Task: Learn more about a business.
Action: Mouse moved to (914, 99)
Screenshot: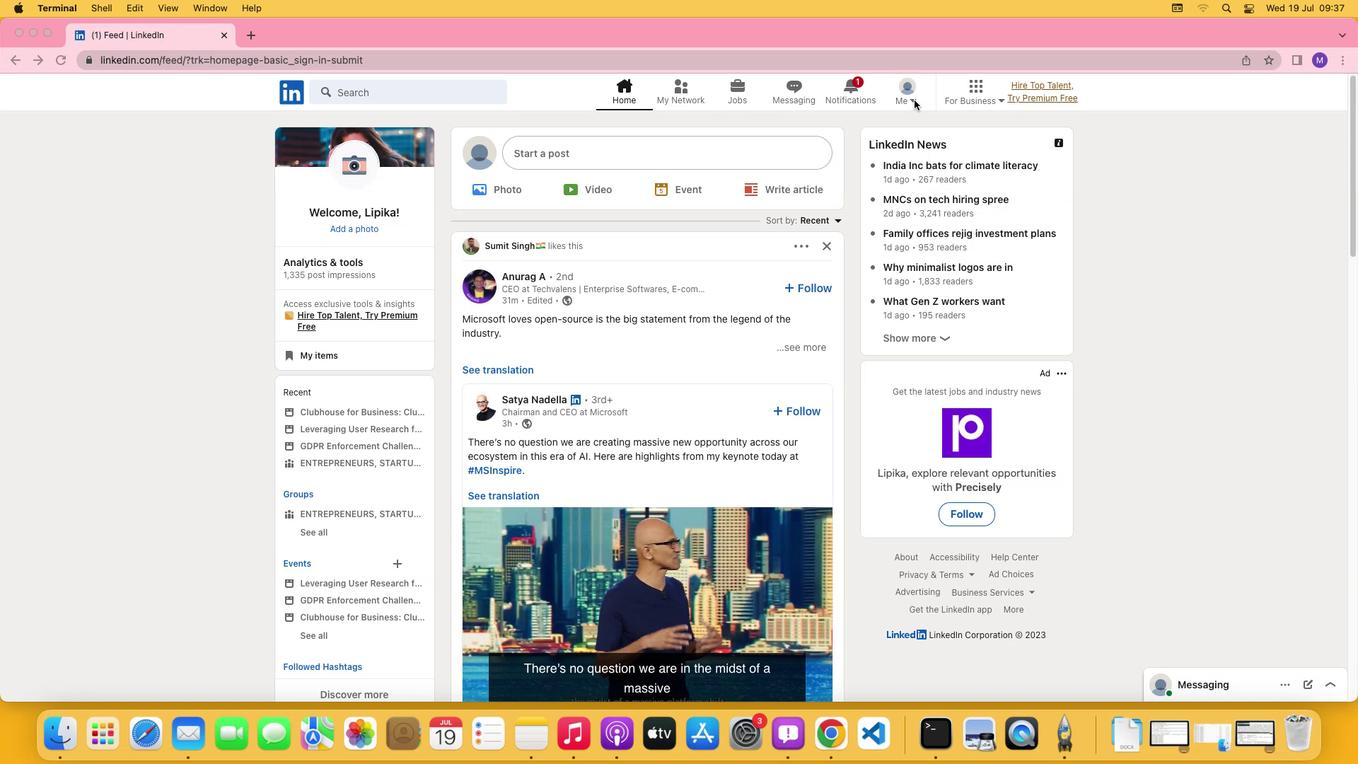 
Action: Mouse pressed left at (914, 99)
Screenshot: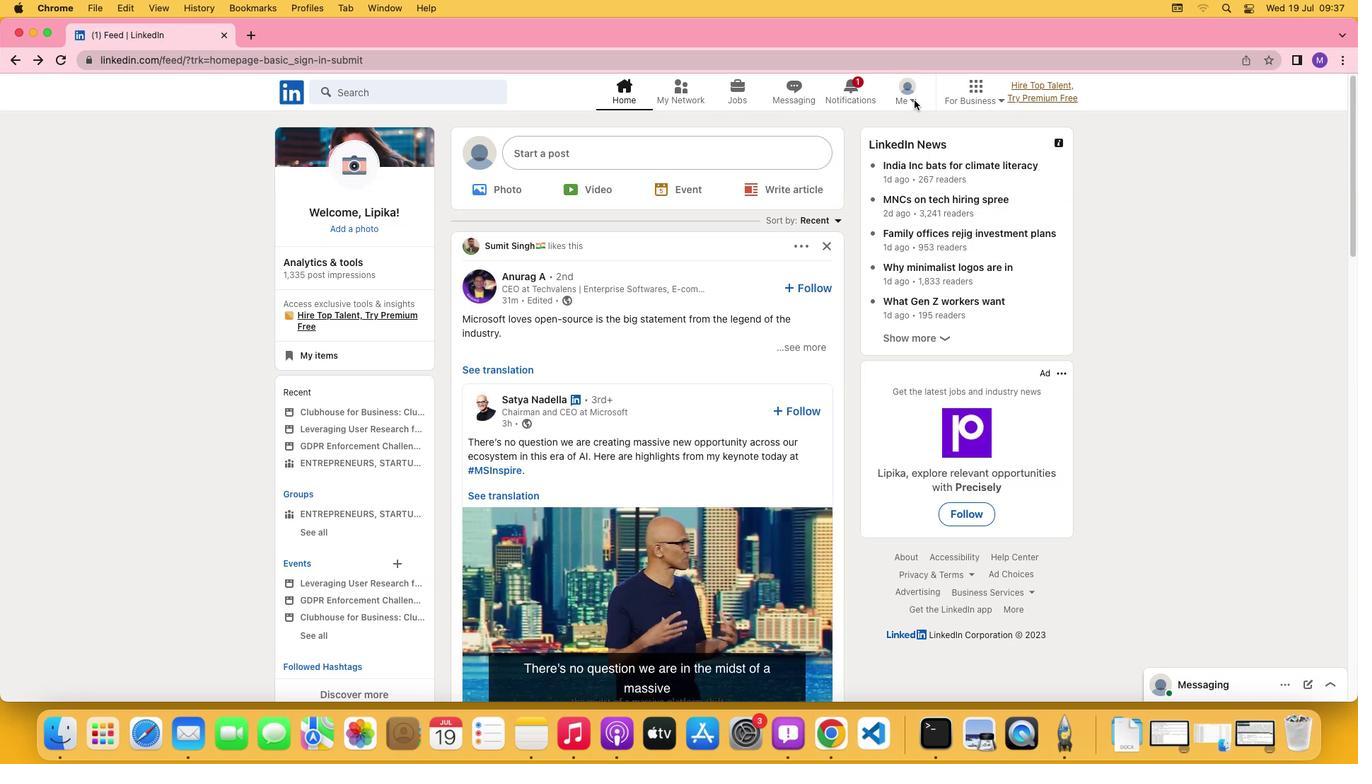 
Action: Mouse moved to (912, 101)
Screenshot: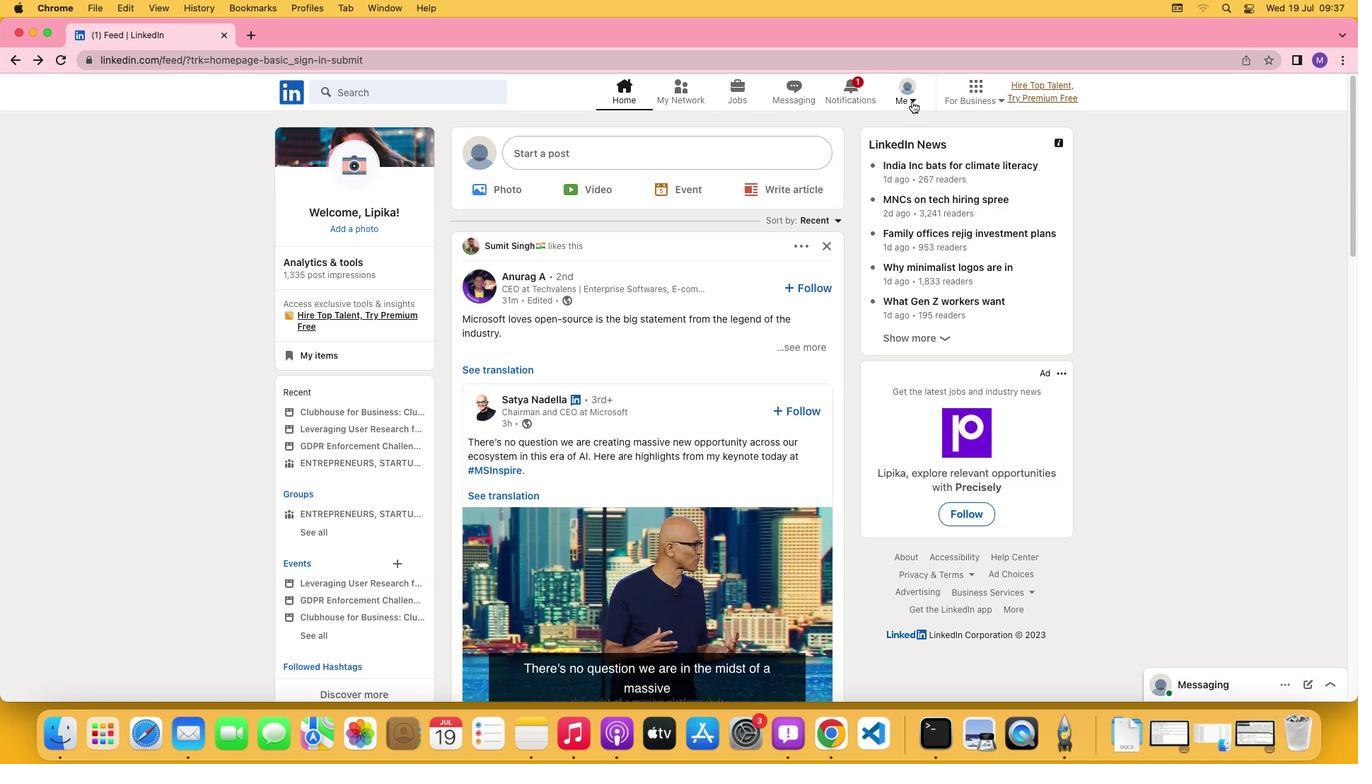 
Action: Mouse pressed left at (912, 101)
Screenshot: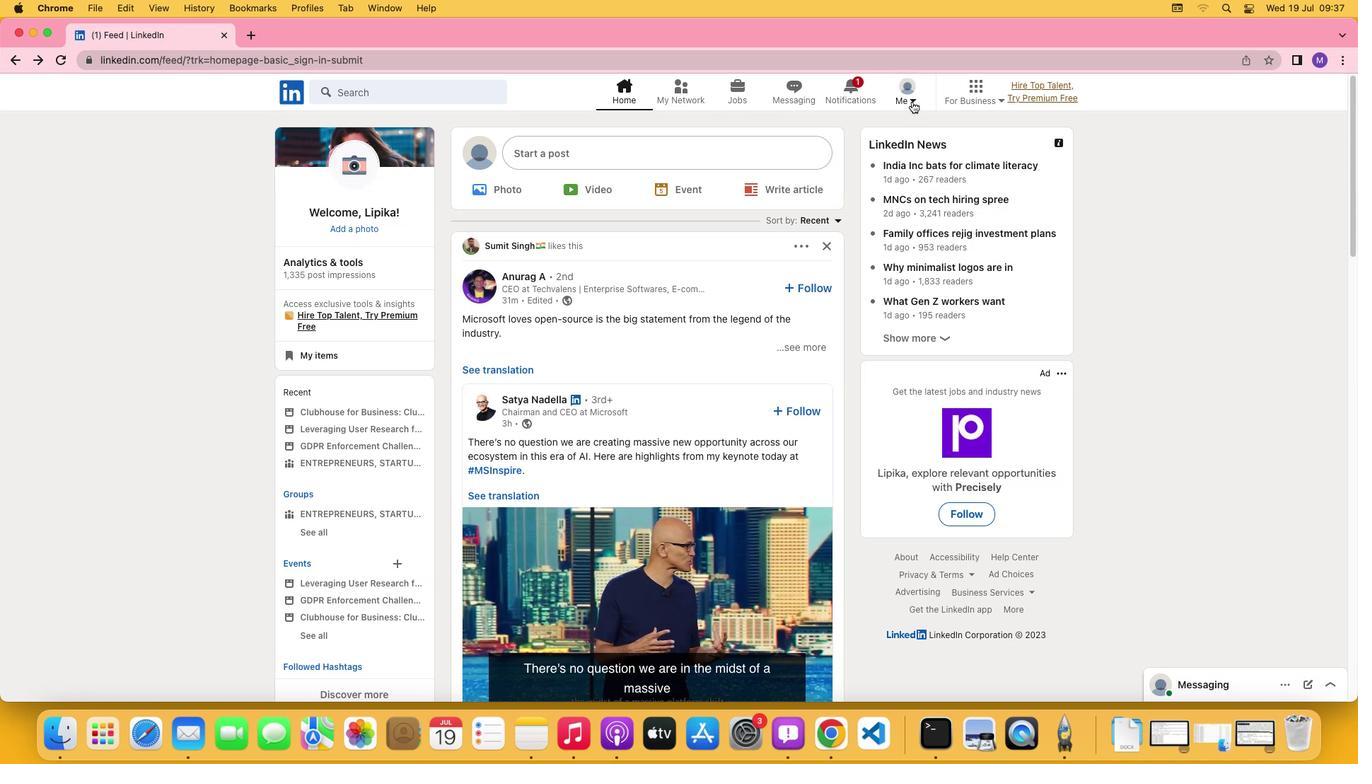 
Action: Mouse moved to (771, 248)
Screenshot: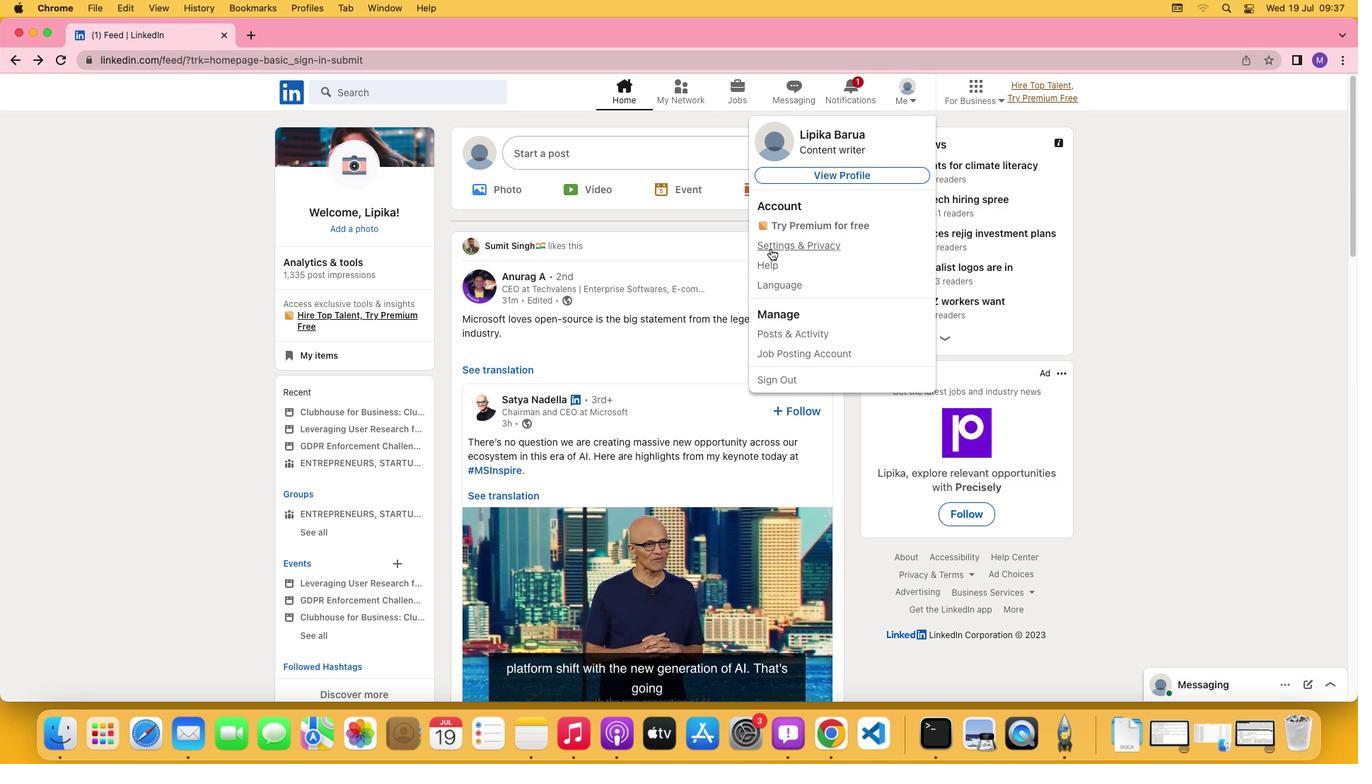 
Action: Mouse pressed left at (771, 248)
Screenshot: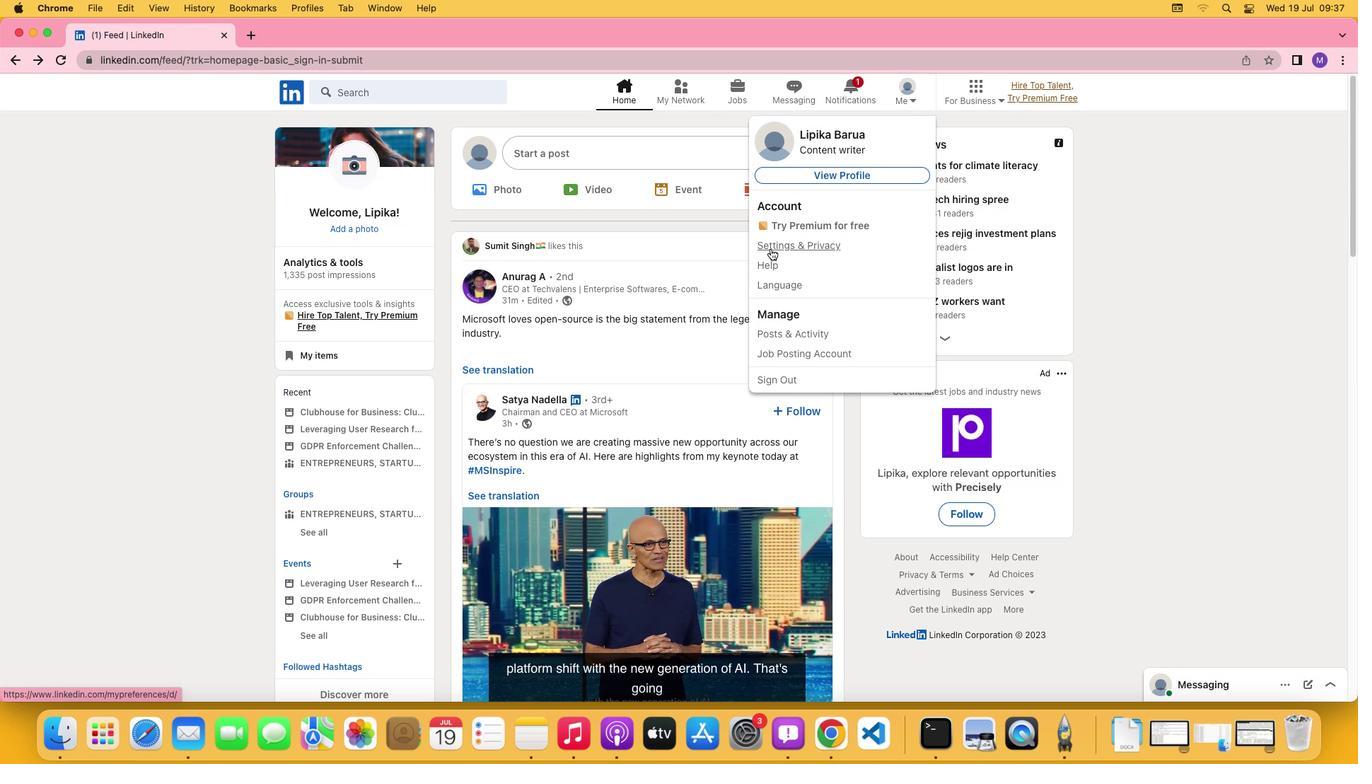 
Action: Mouse moved to (546, 440)
Screenshot: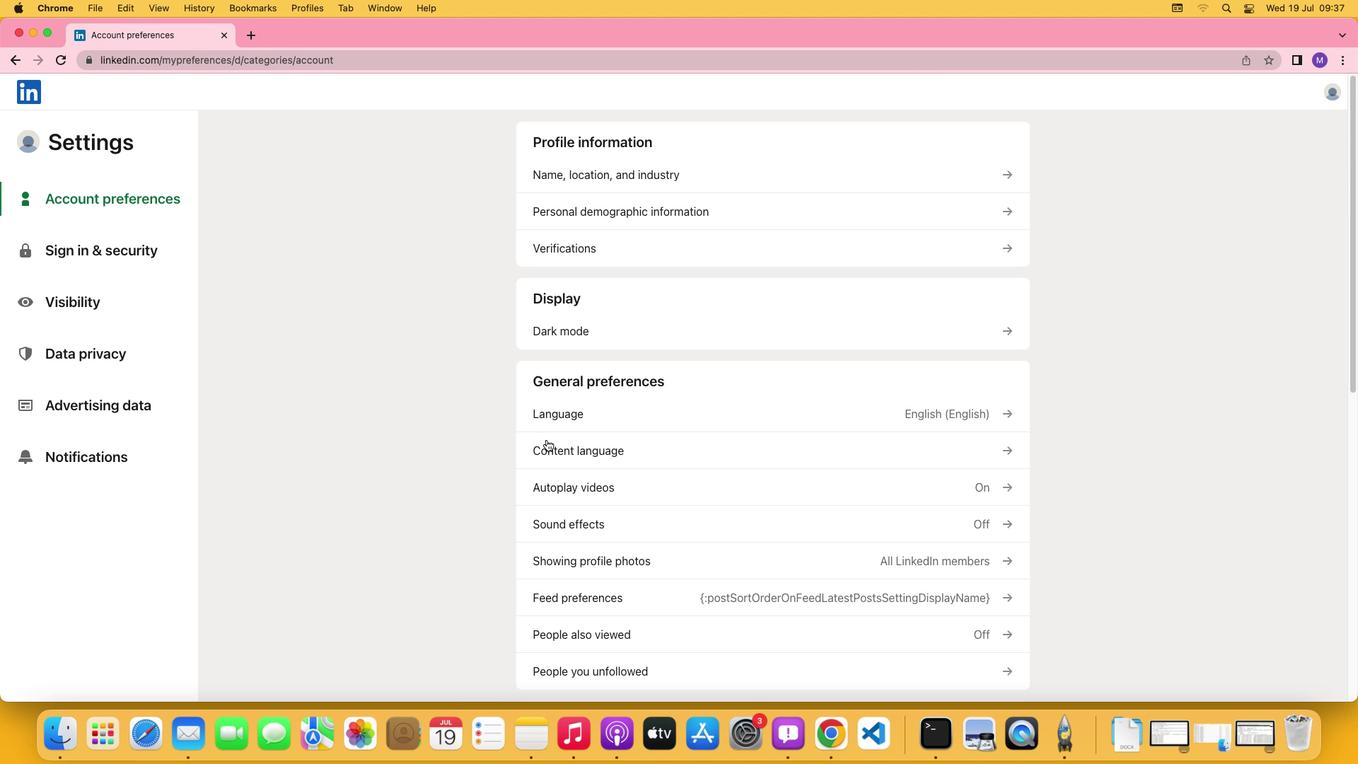 
Action: Mouse scrolled (546, 440) with delta (0, 0)
Screenshot: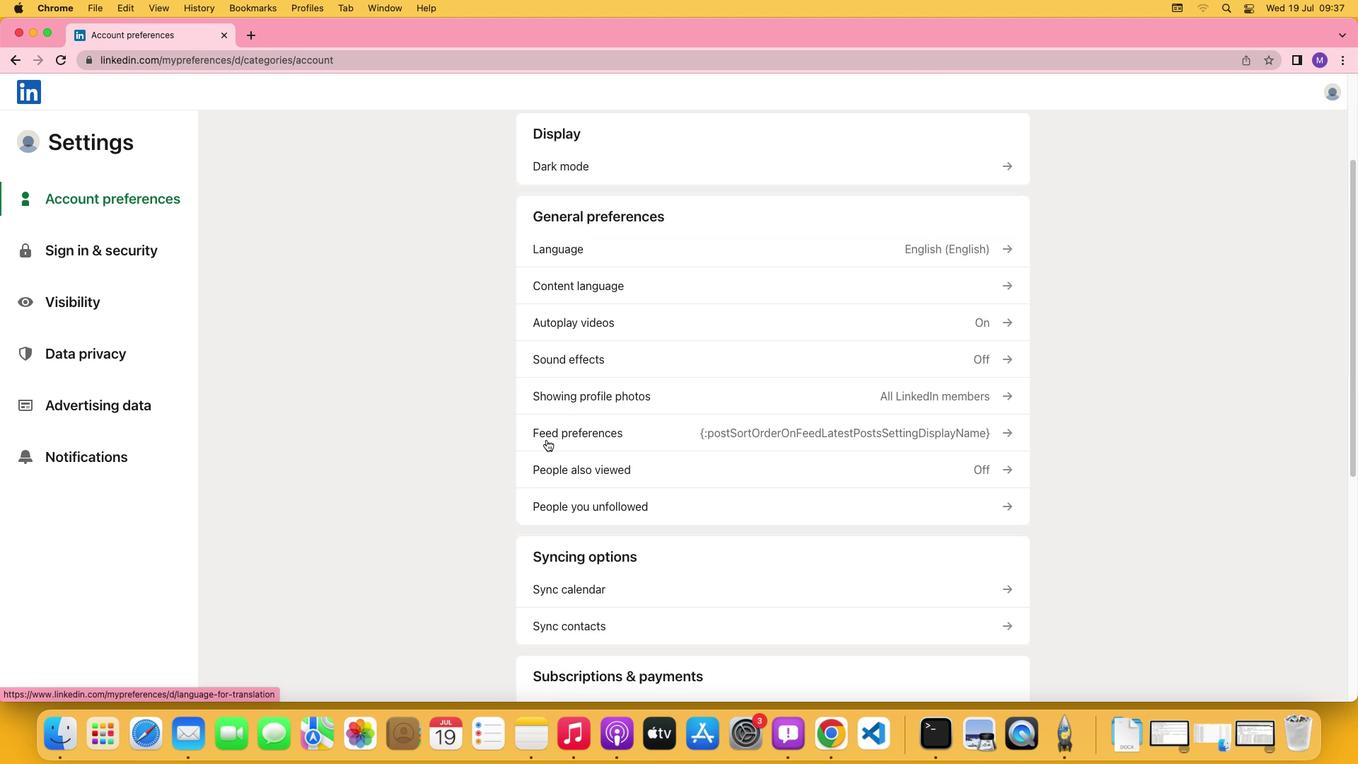 
Action: Mouse scrolled (546, 440) with delta (0, 0)
Screenshot: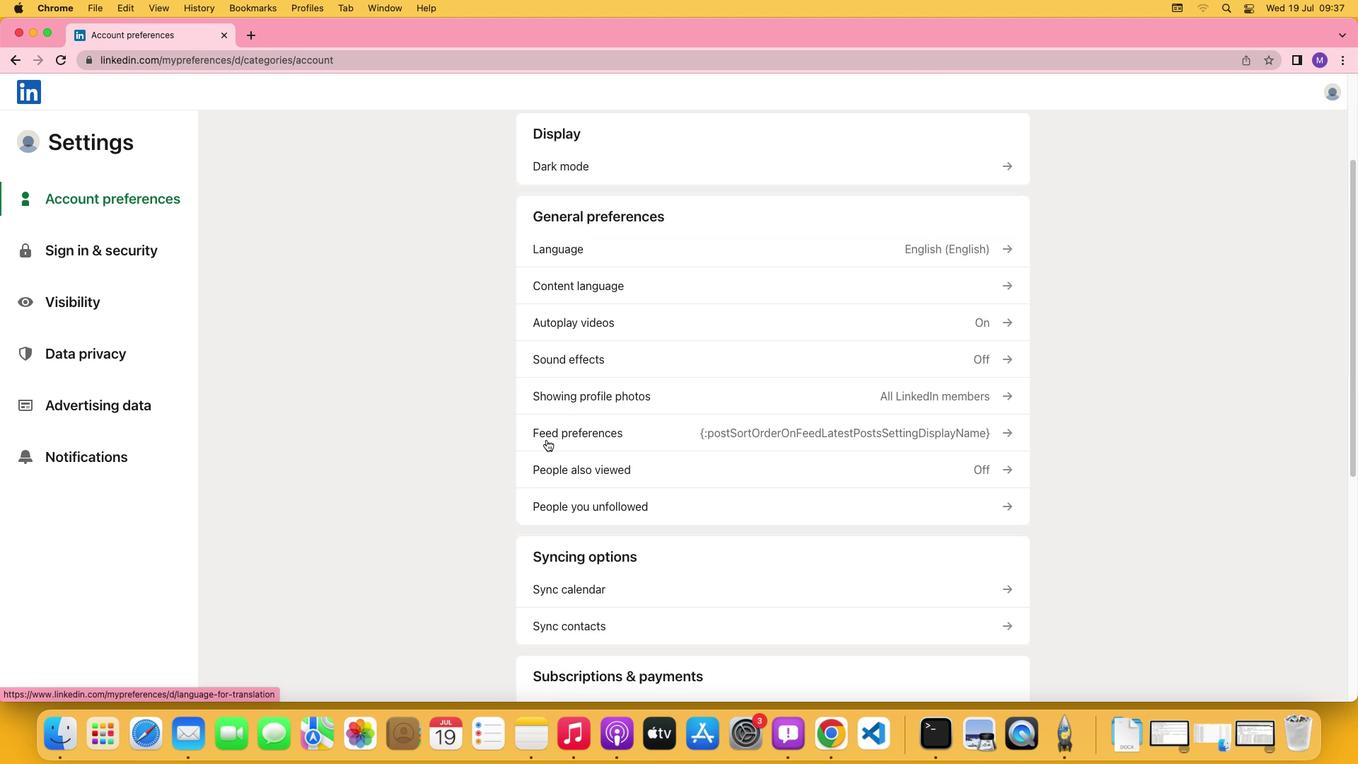 
Action: Mouse scrolled (546, 440) with delta (0, -2)
Screenshot: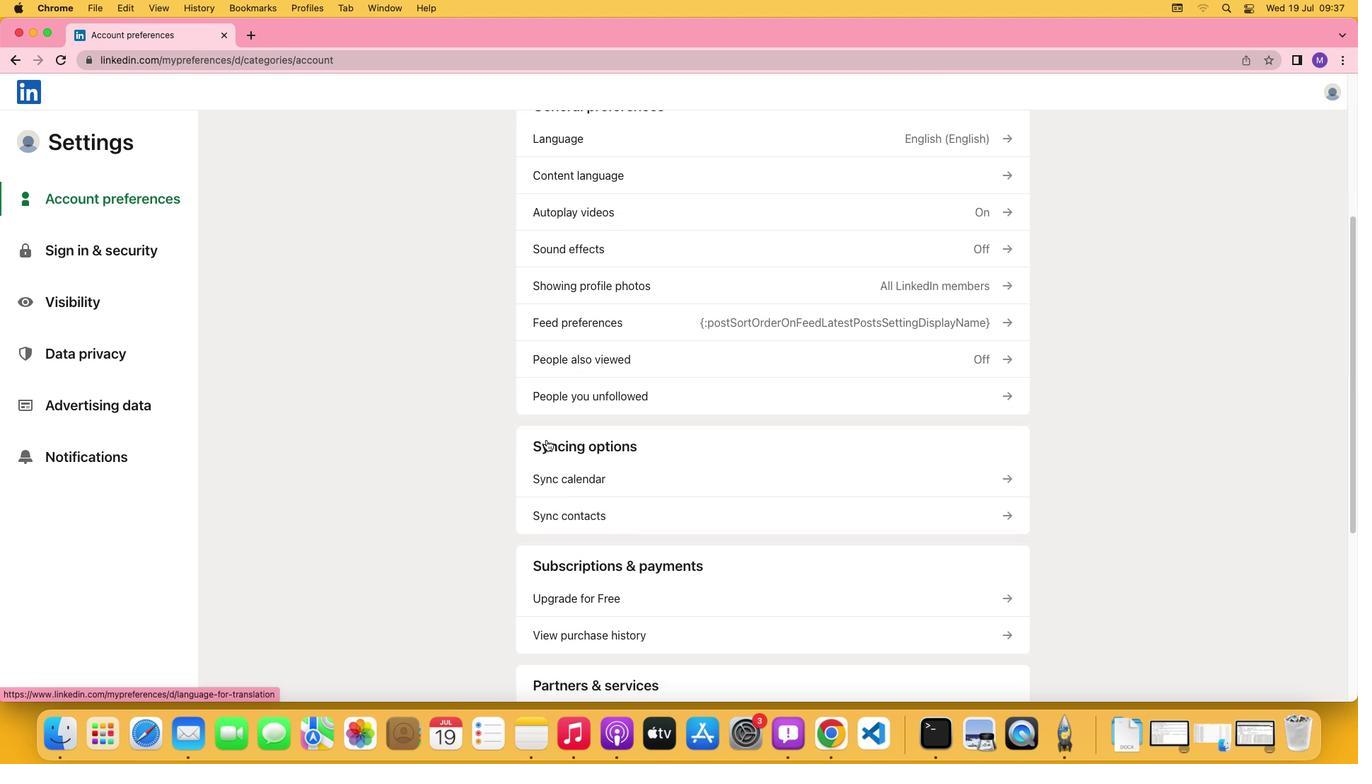 
Action: Mouse scrolled (546, 440) with delta (0, -3)
Screenshot: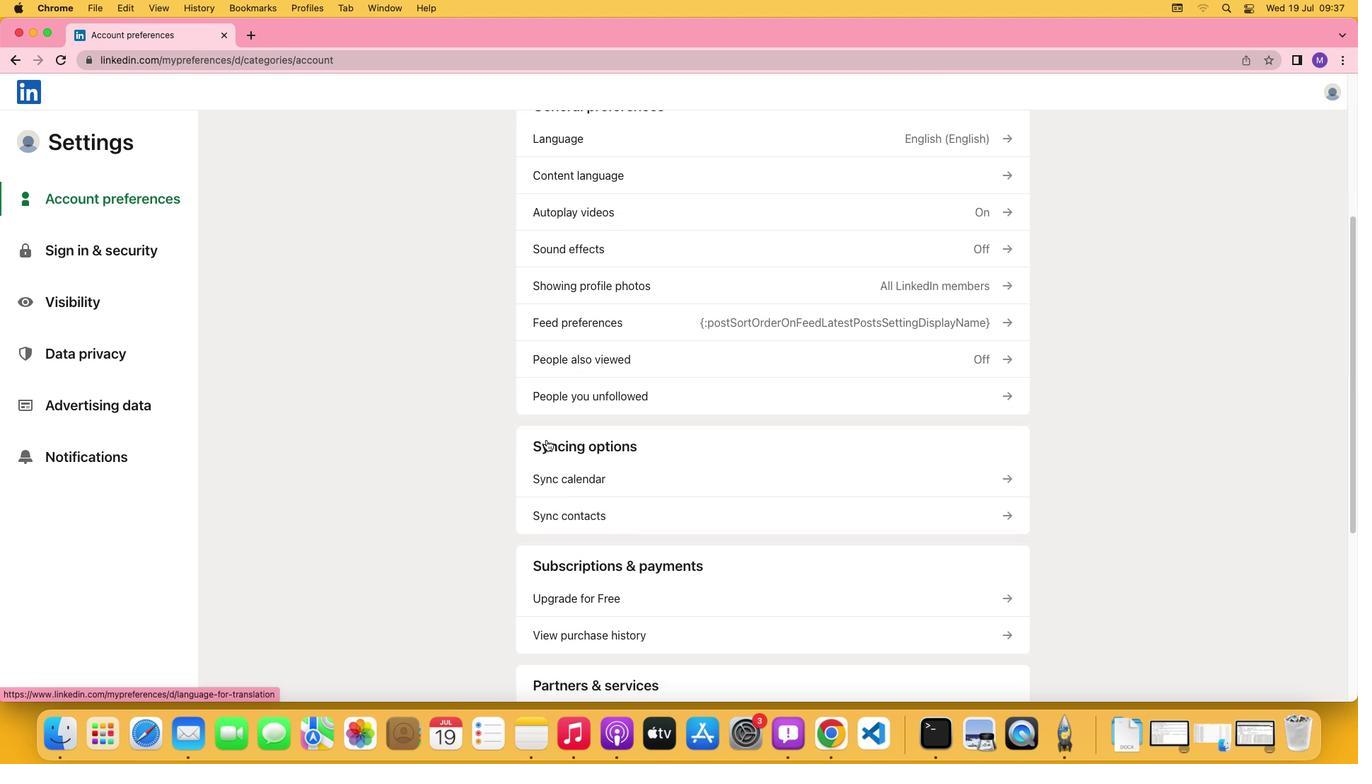 
Action: Mouse scrolled (546, 440) with delta (0, 0)
Screenshot: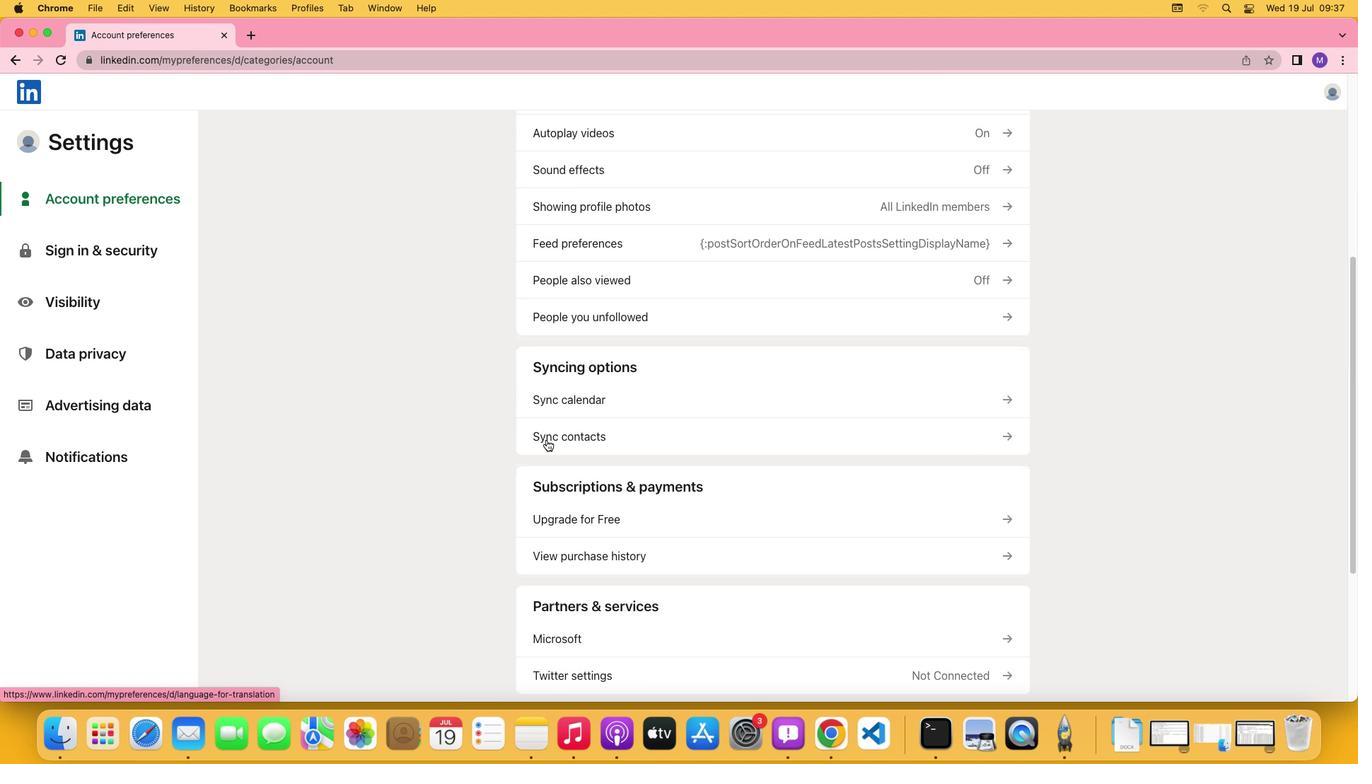 
Action: Mouse scrolled (546, 440) with delta (0, 0)
Screenshot: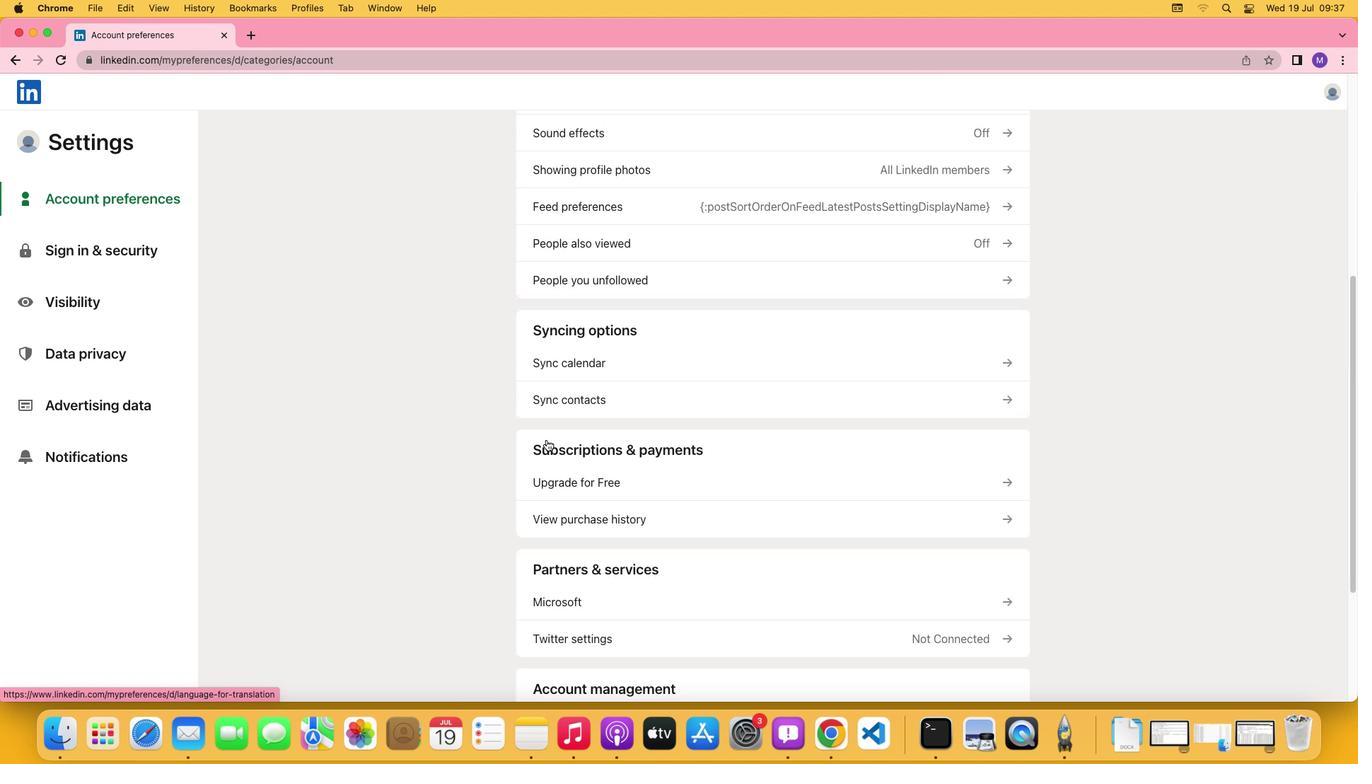 
Action: Mouse scrolled (546, 440) with delta (0, -2)
Screenshot: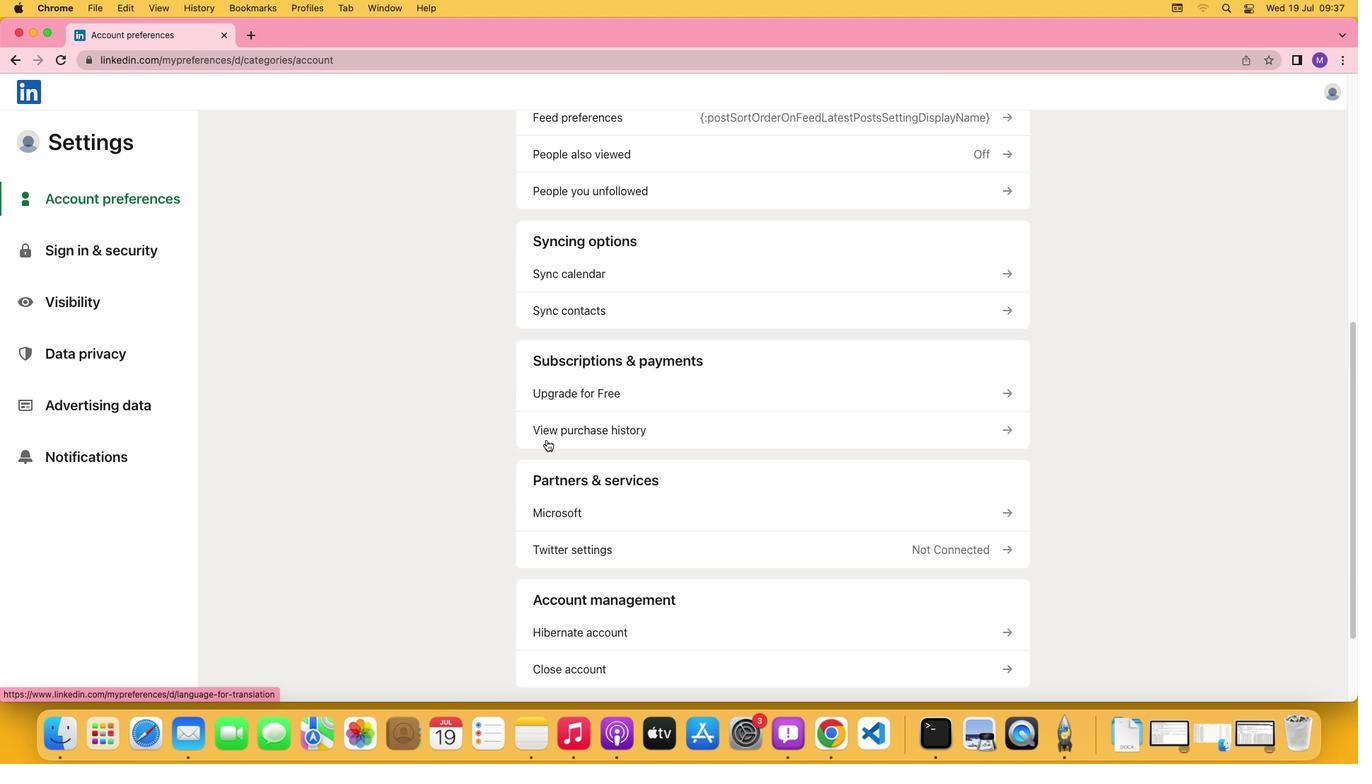 
Action: Mouse scrolled (546, 440) with delta (0, -2)
Screenshot: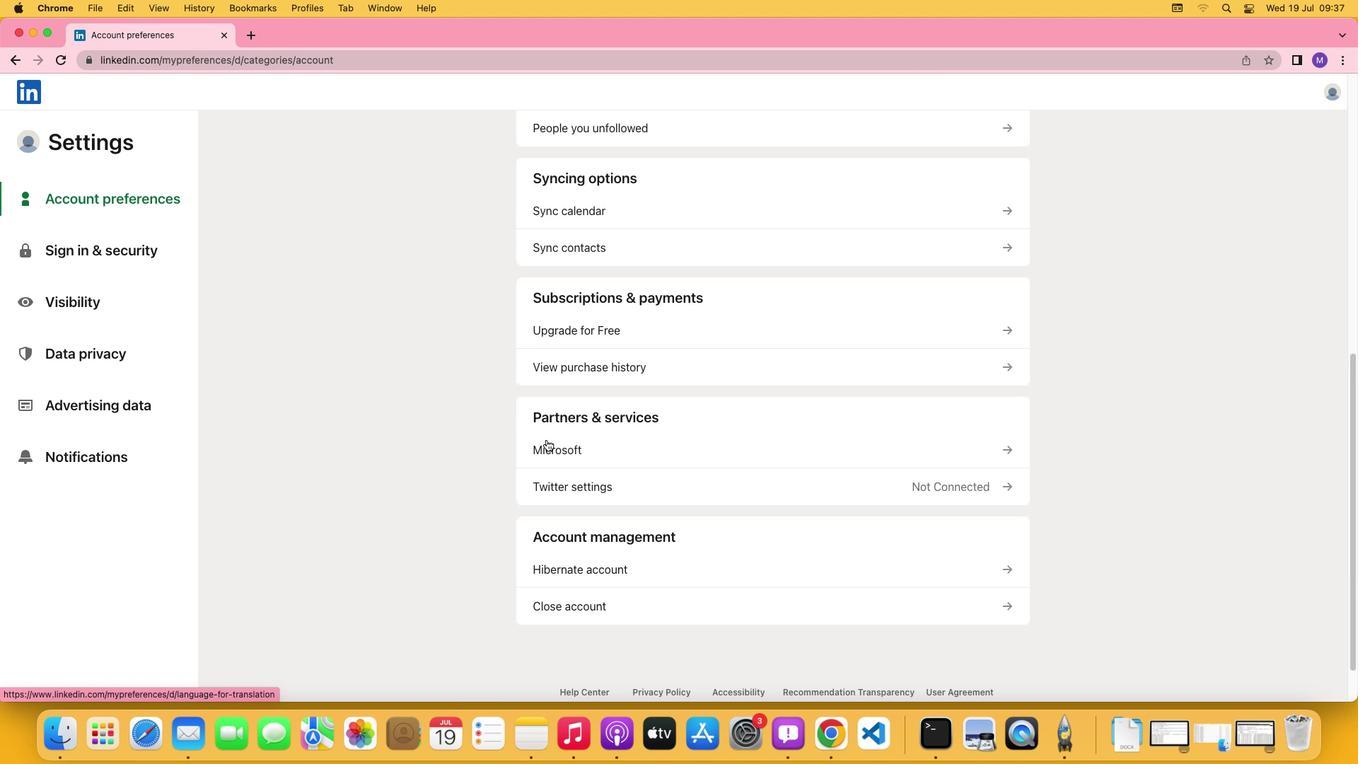 
Action: Mouse moved to (554, 313)
Screenshot: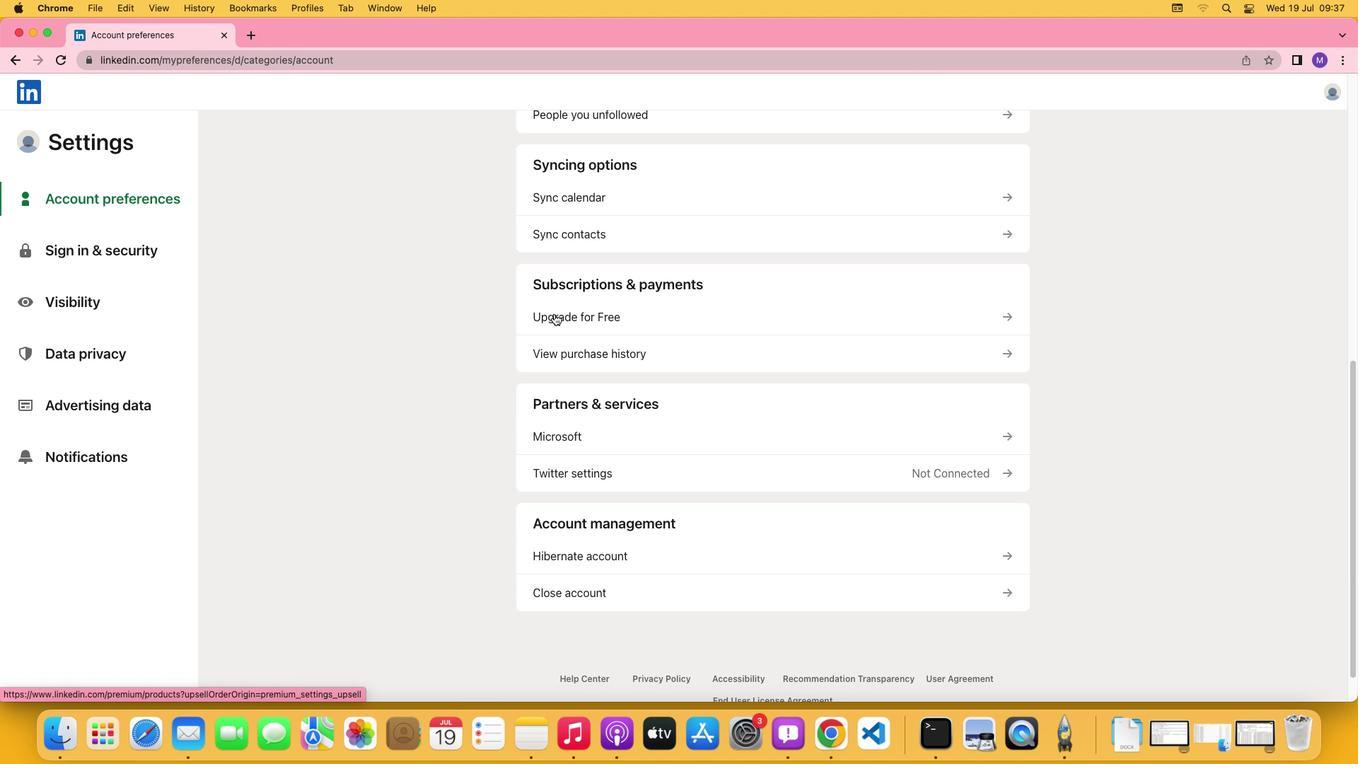 
Action: Mouse pressed left at (554, 313)
Screenshot: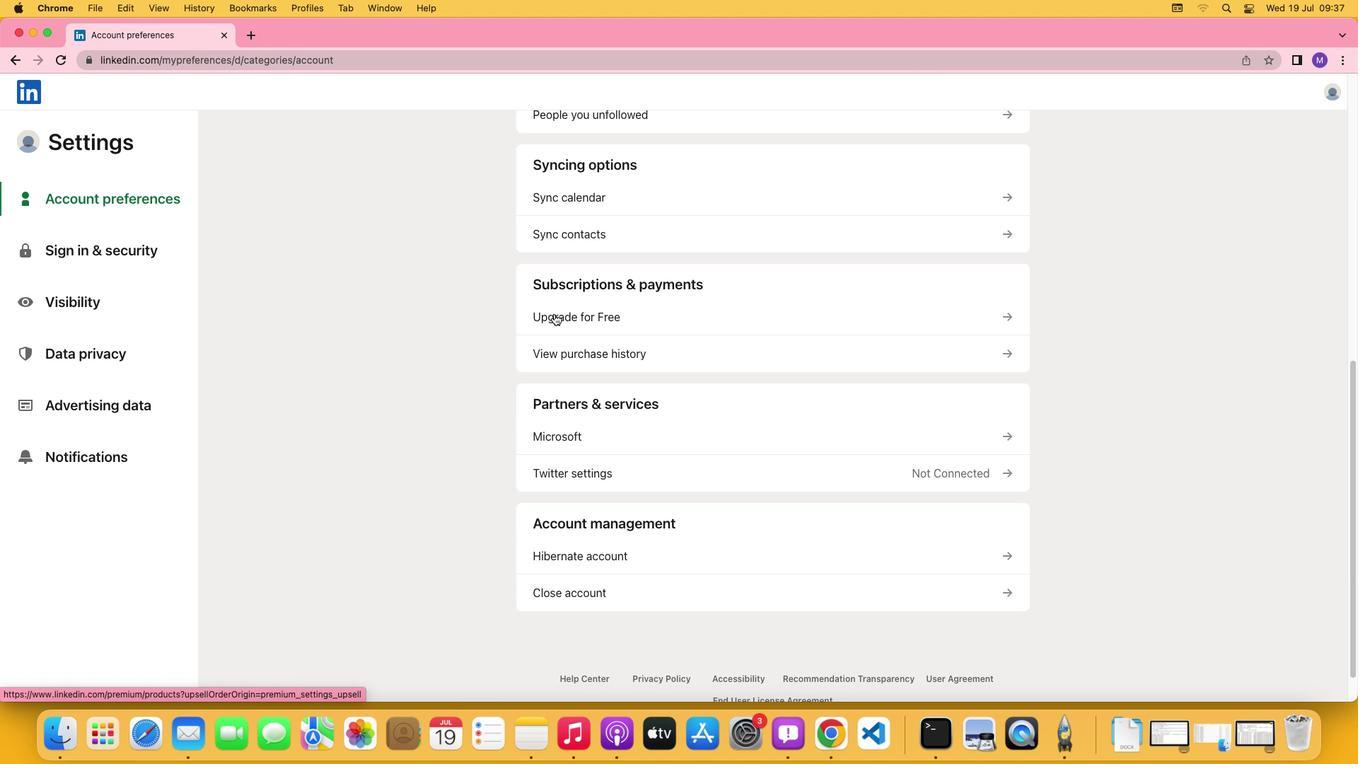 
Action: Mouse moved to (510, 363)
Screenshot: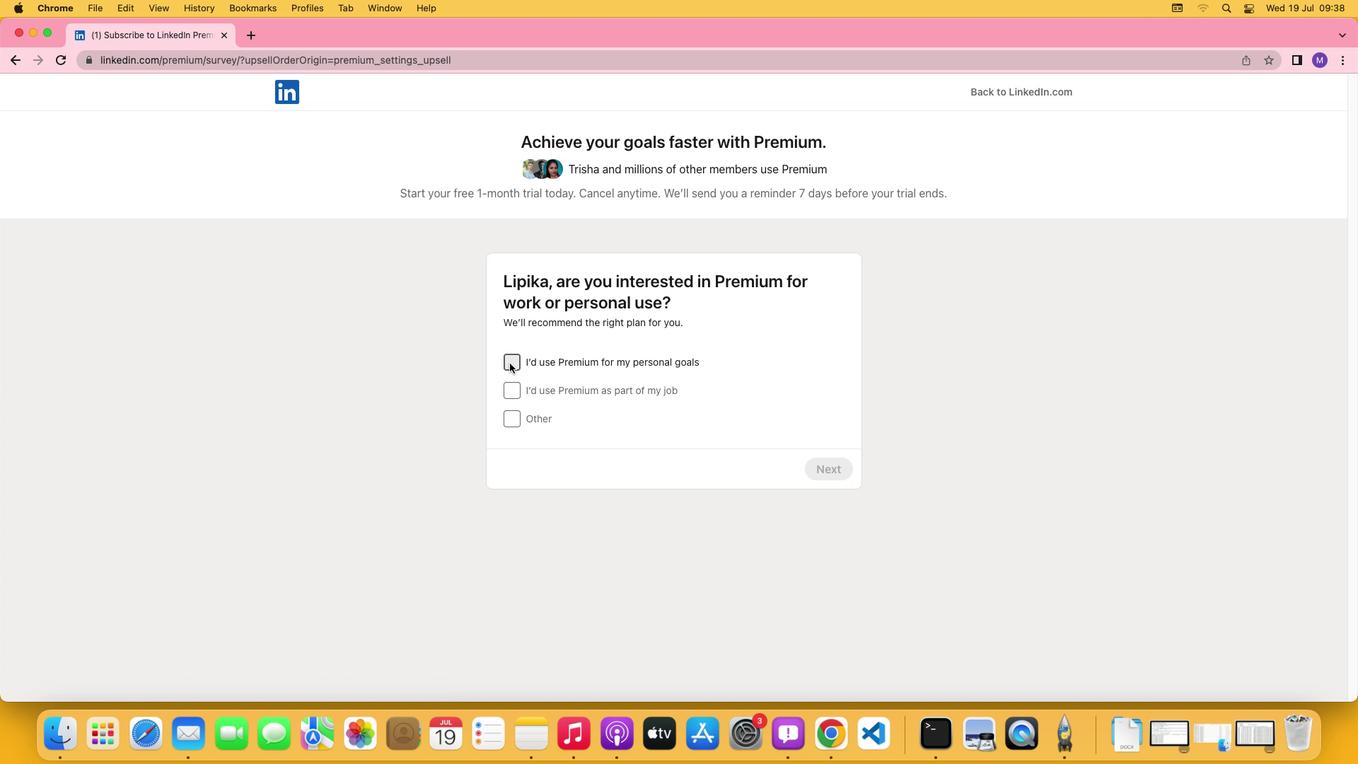 
Action: Mouse pressed left at (510, 363)
Screenshot: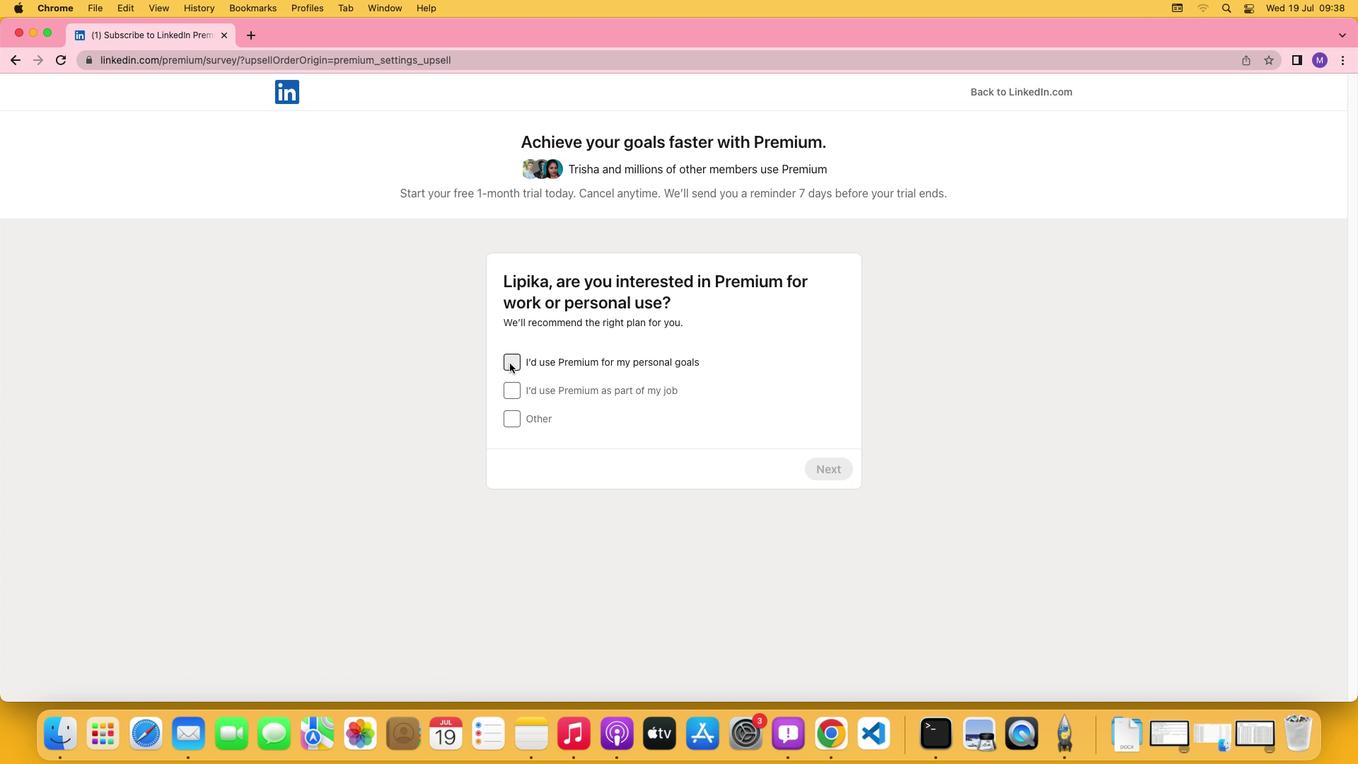 
Action: Mouse moved to (825, 472)
Screenshot: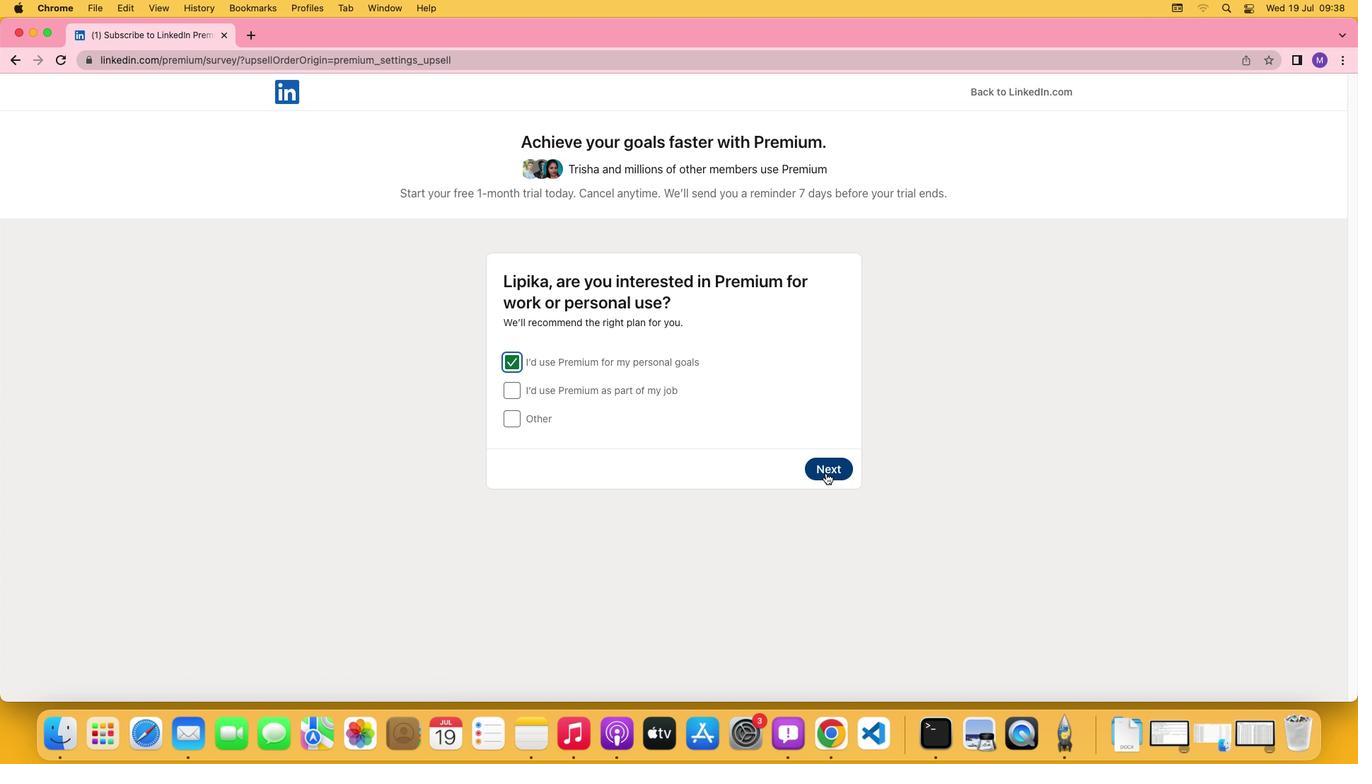 
Action: Mouse pressed left at (825, 472)
Screenshot: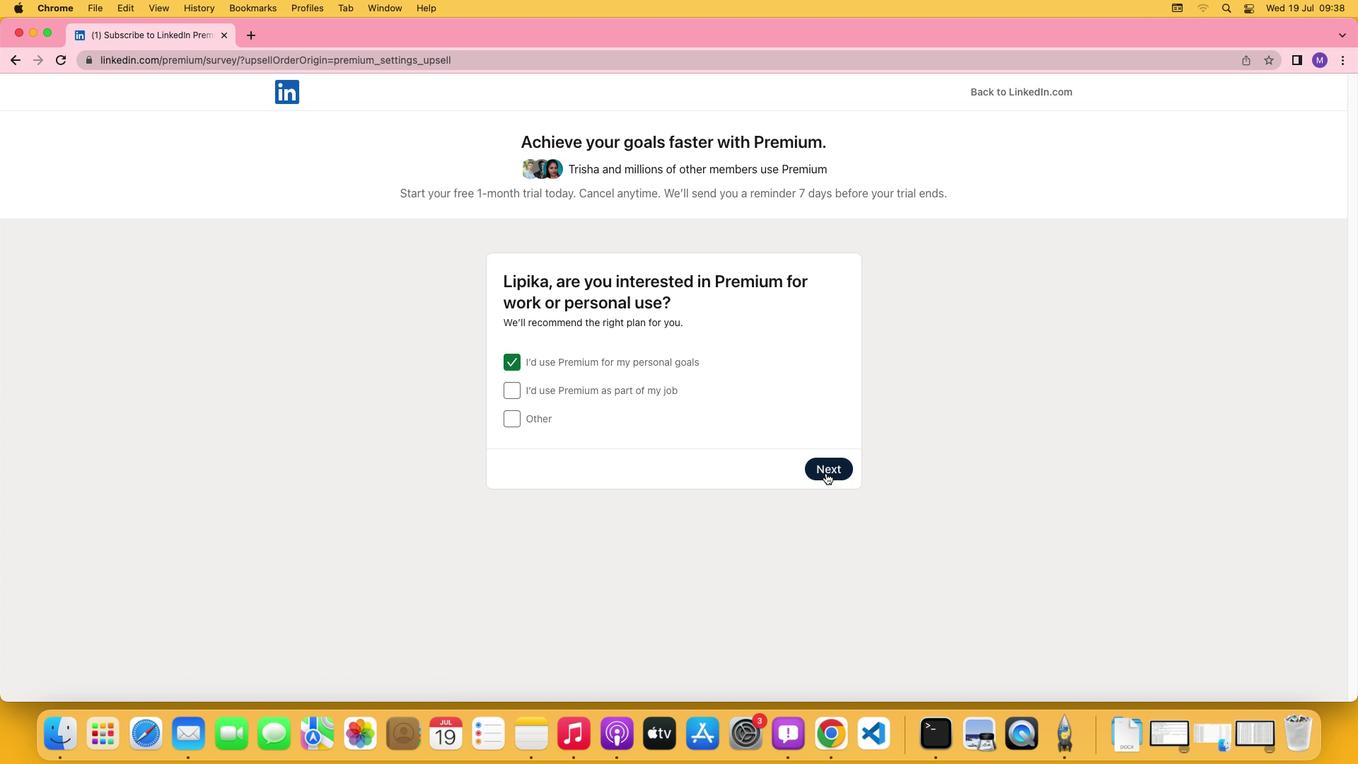 
Action: Mouse moved to (839, 538)
Screenshot: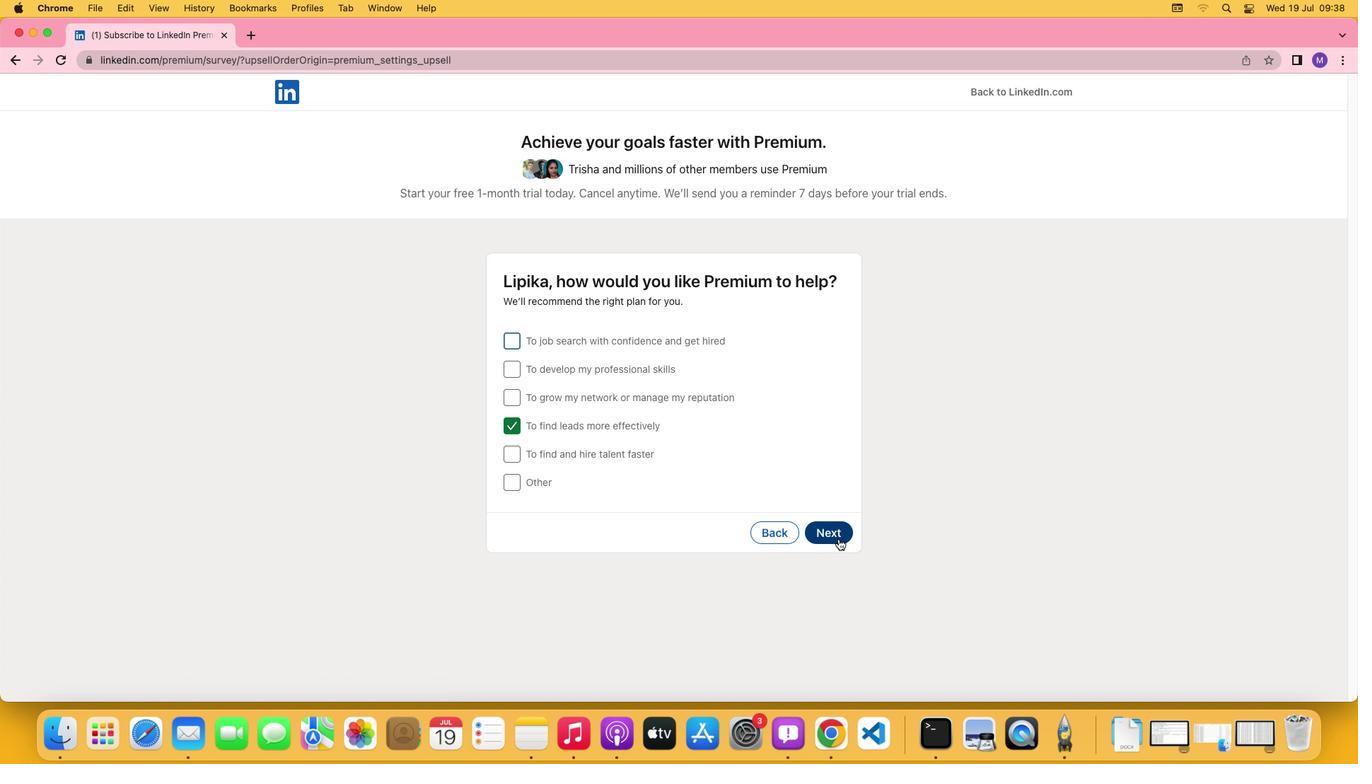 
Action: Mouse pressed left at (839, 538)
Screenshot: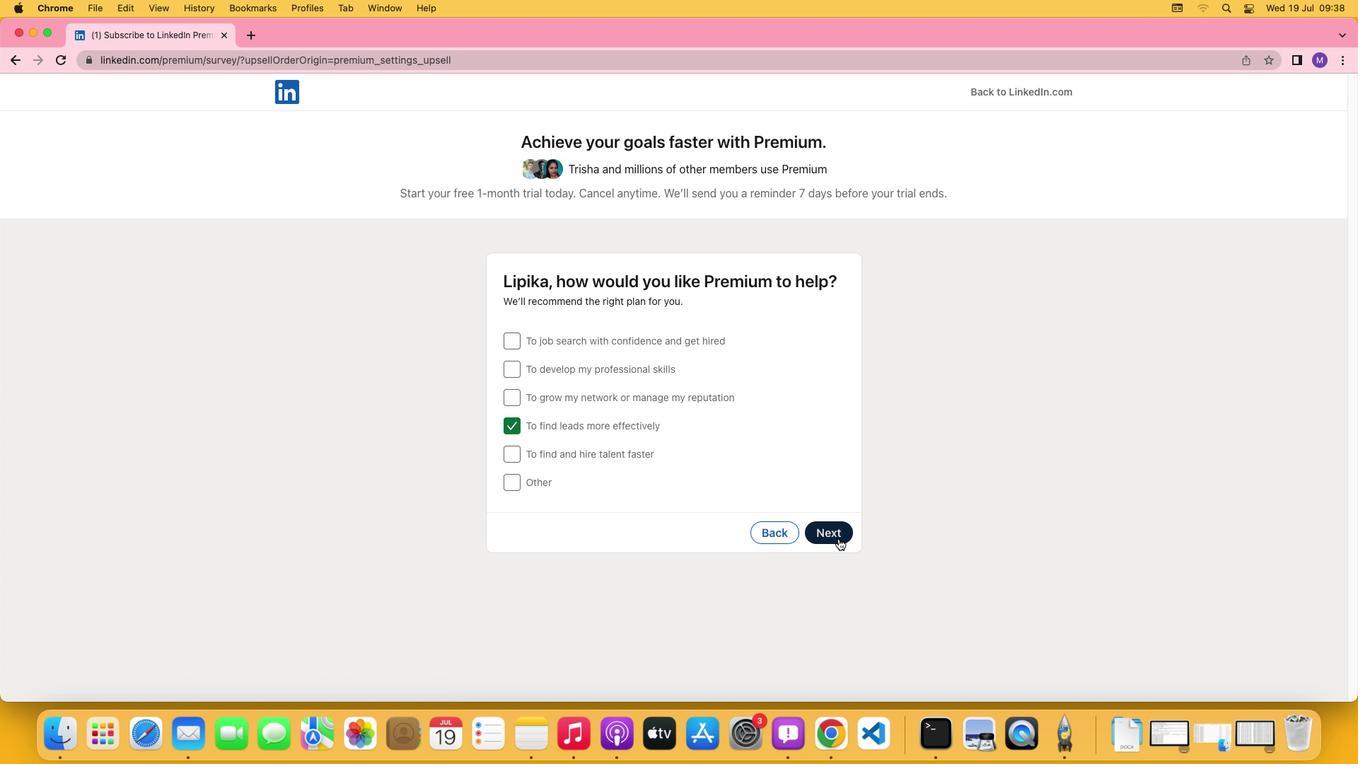 
Action: Mouse moved to (508, 423)
Screenshot: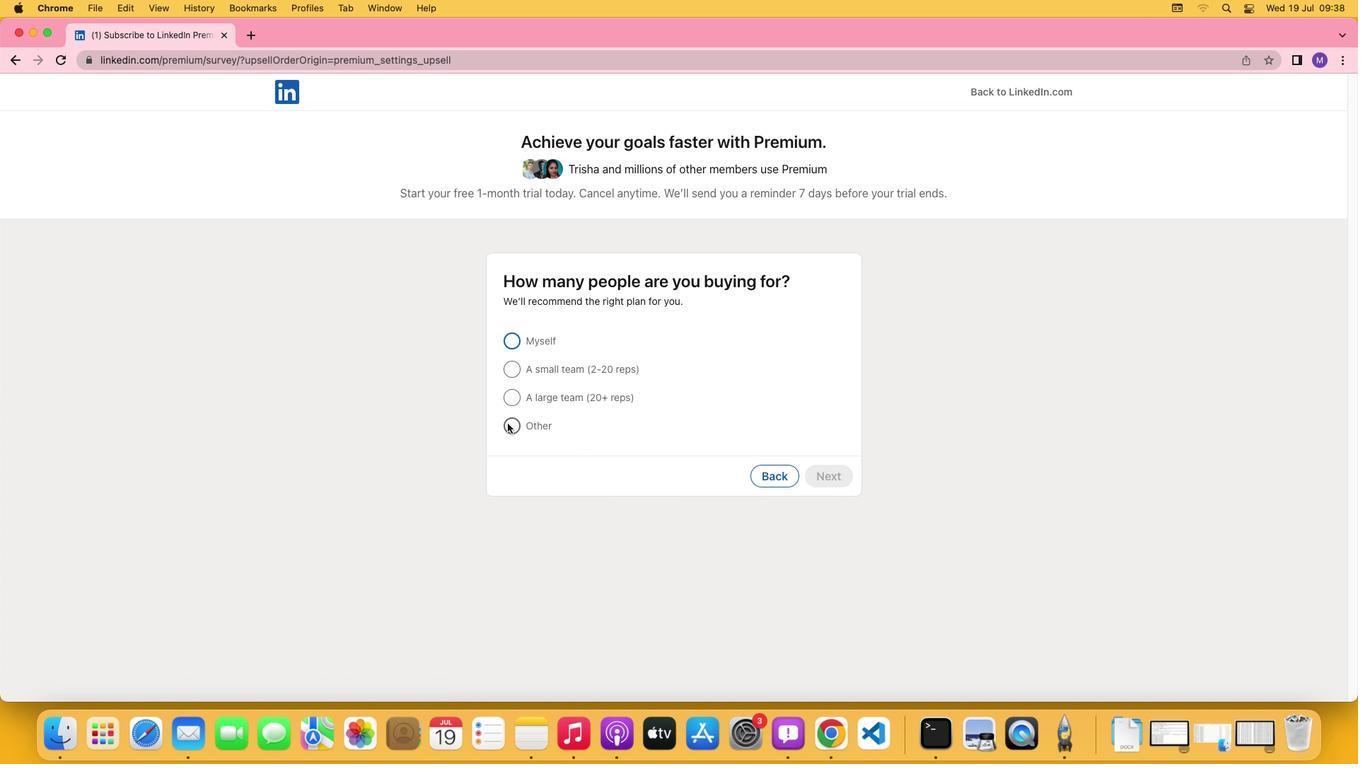 
Action: Mouse pressed left at (508, 423)
Screenshot: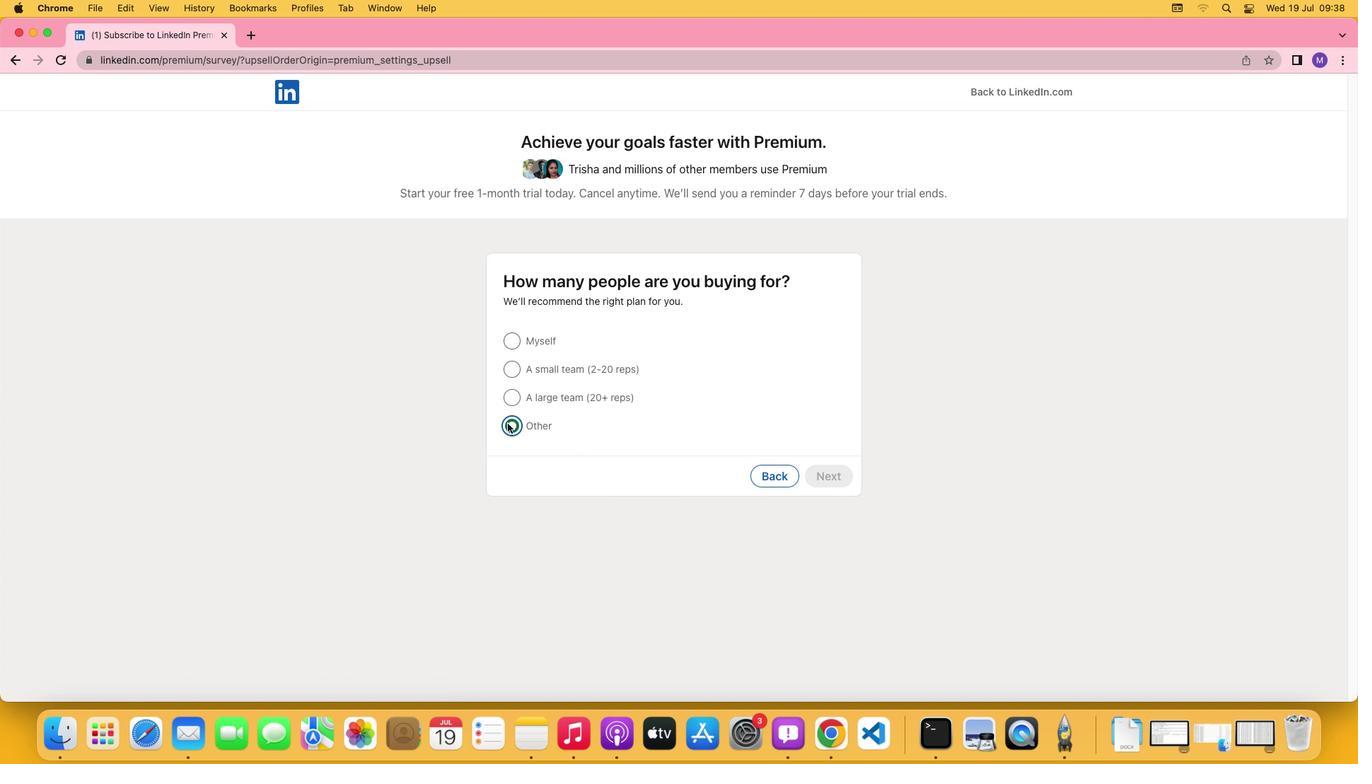 
Action: Mouse moved to (829, 474)
Screenshot: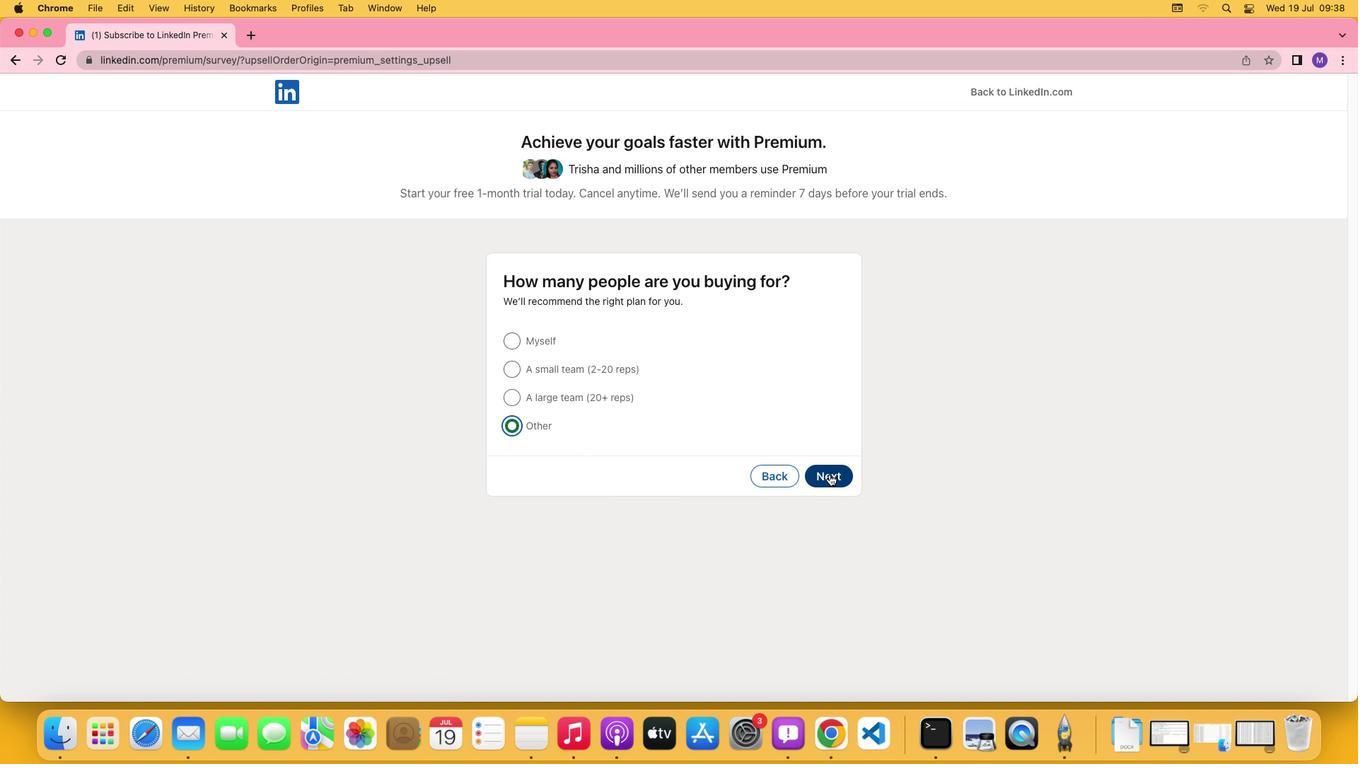 
Action: Mouse pressed left at (829, 474)
Screenshot: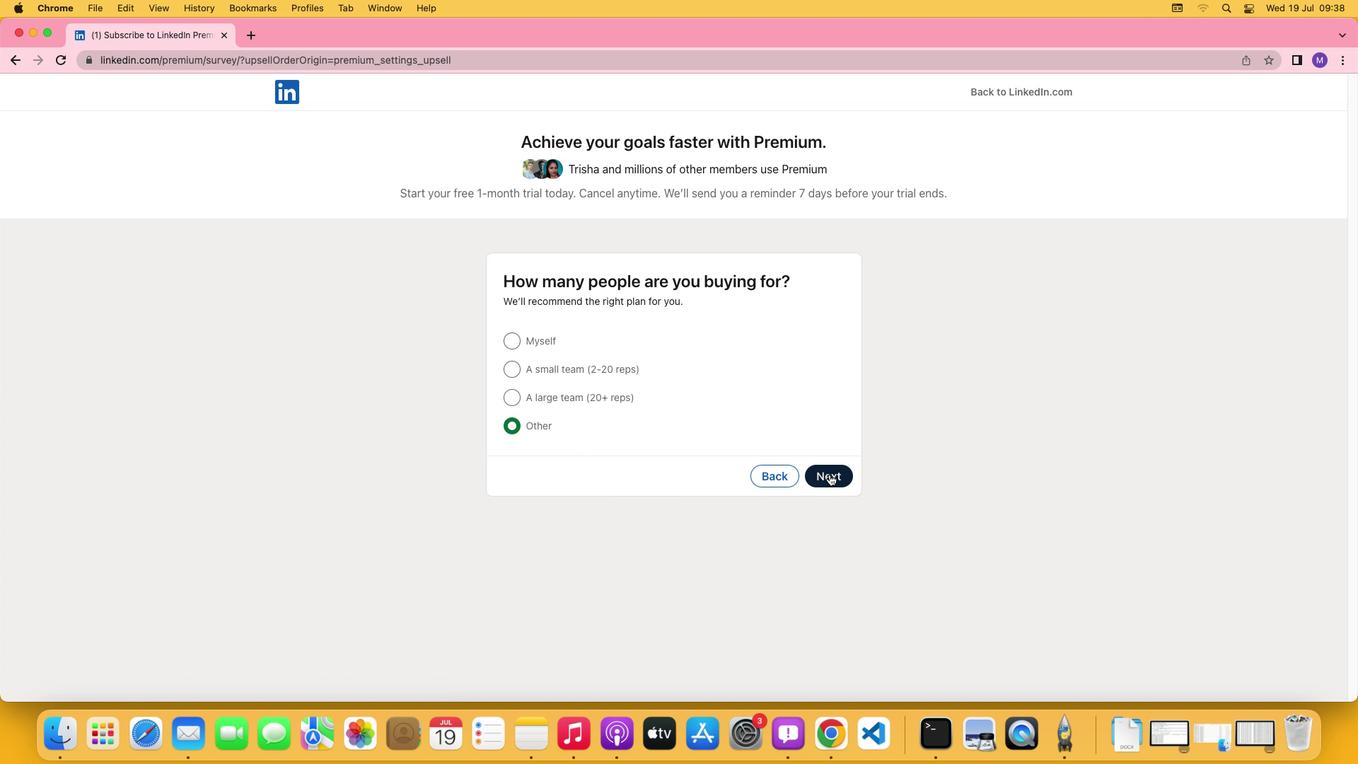 
Action: Mouse moved to (564, 557)
Screenshot: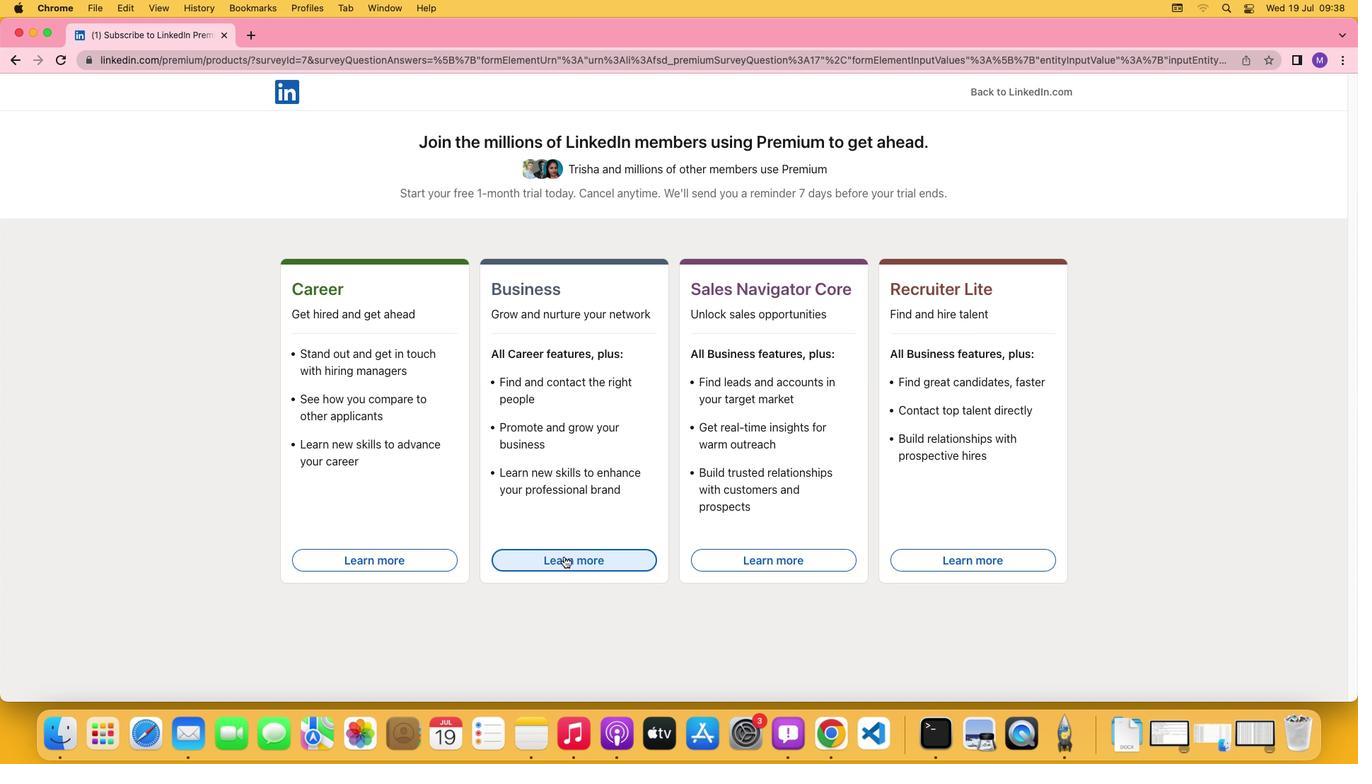 
Action: Mouse pressed left at (564, 557)
Screenshot: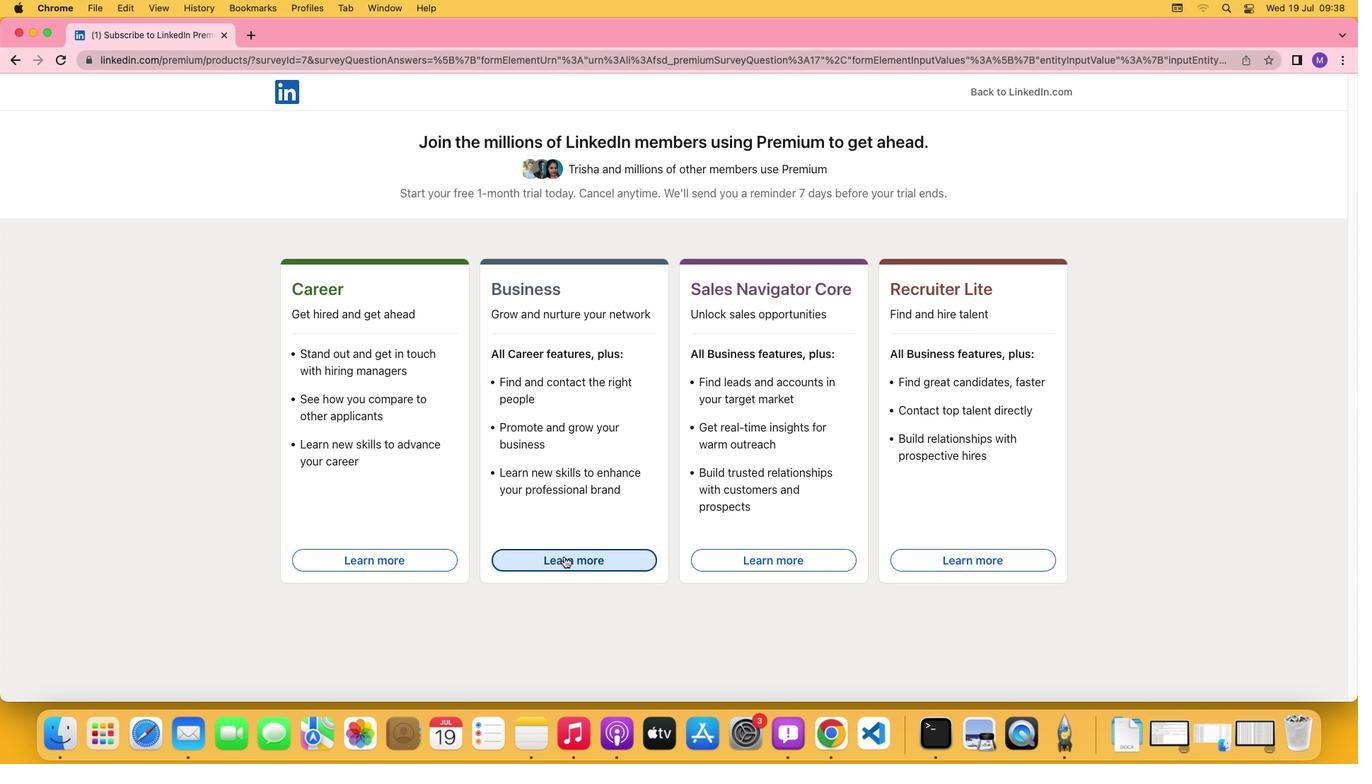 
